 Task: Select the criteria, "is not between".
Action: Mouse moved to (237, 83)
Screenshot: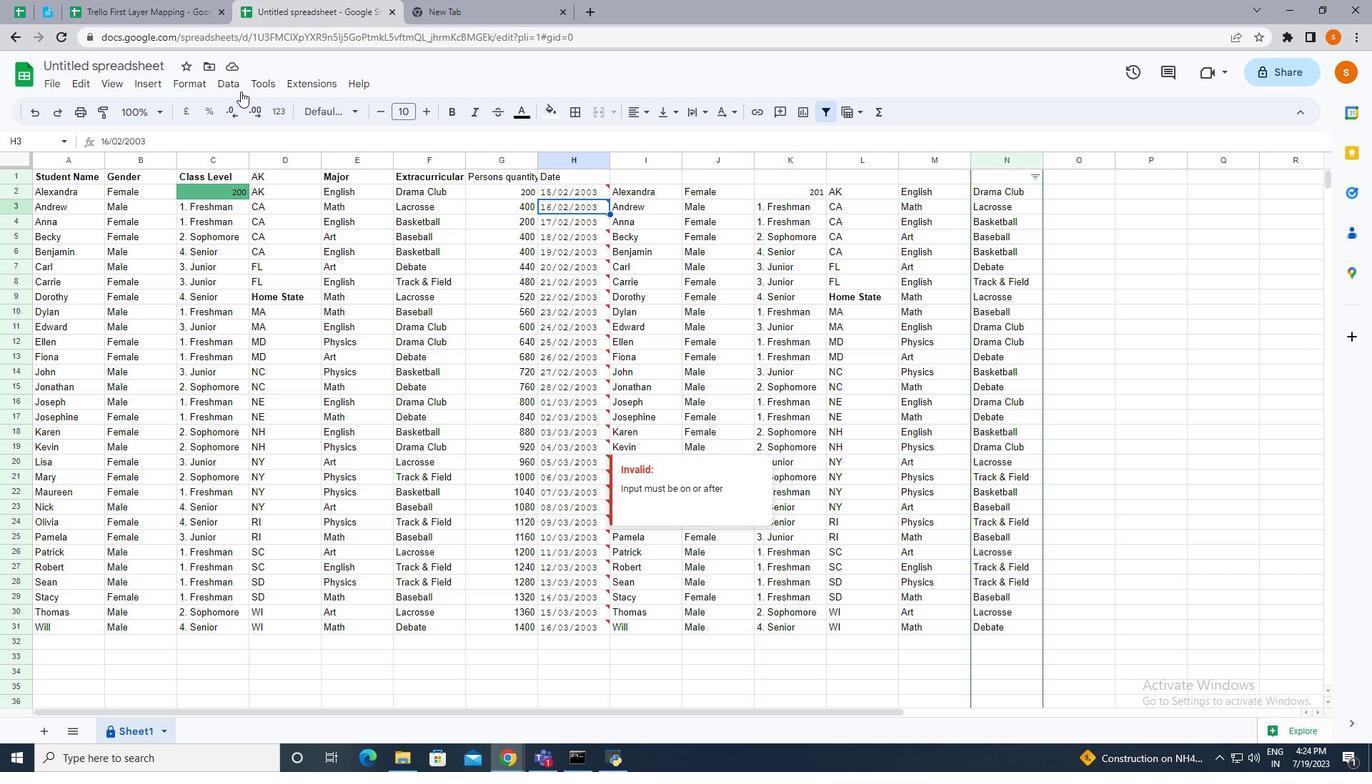 
Action: Mouse pressed left at (237, 83)
Screenshot: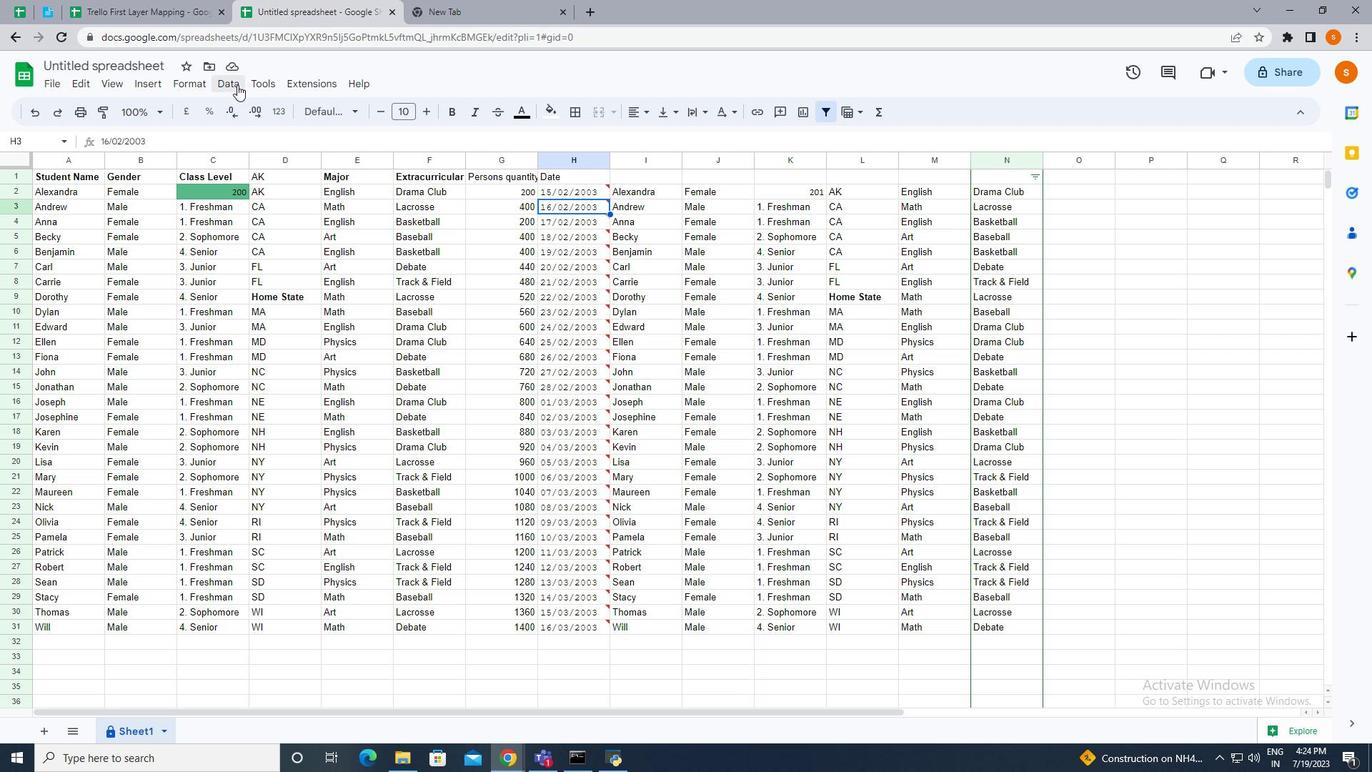 
Action: Mouse moved to (275, 375)
Screenshot: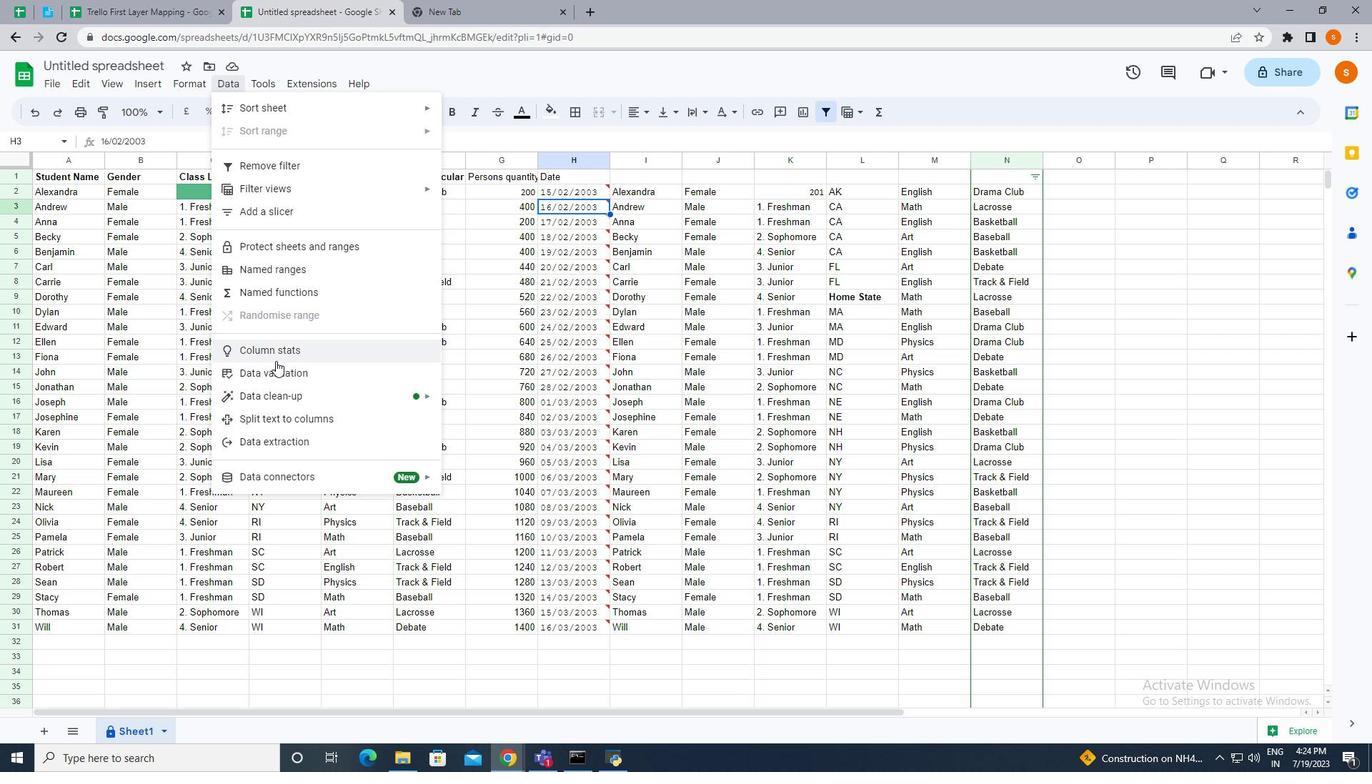 
Action: Mouse pressed left at (275, 375)
Screenshot: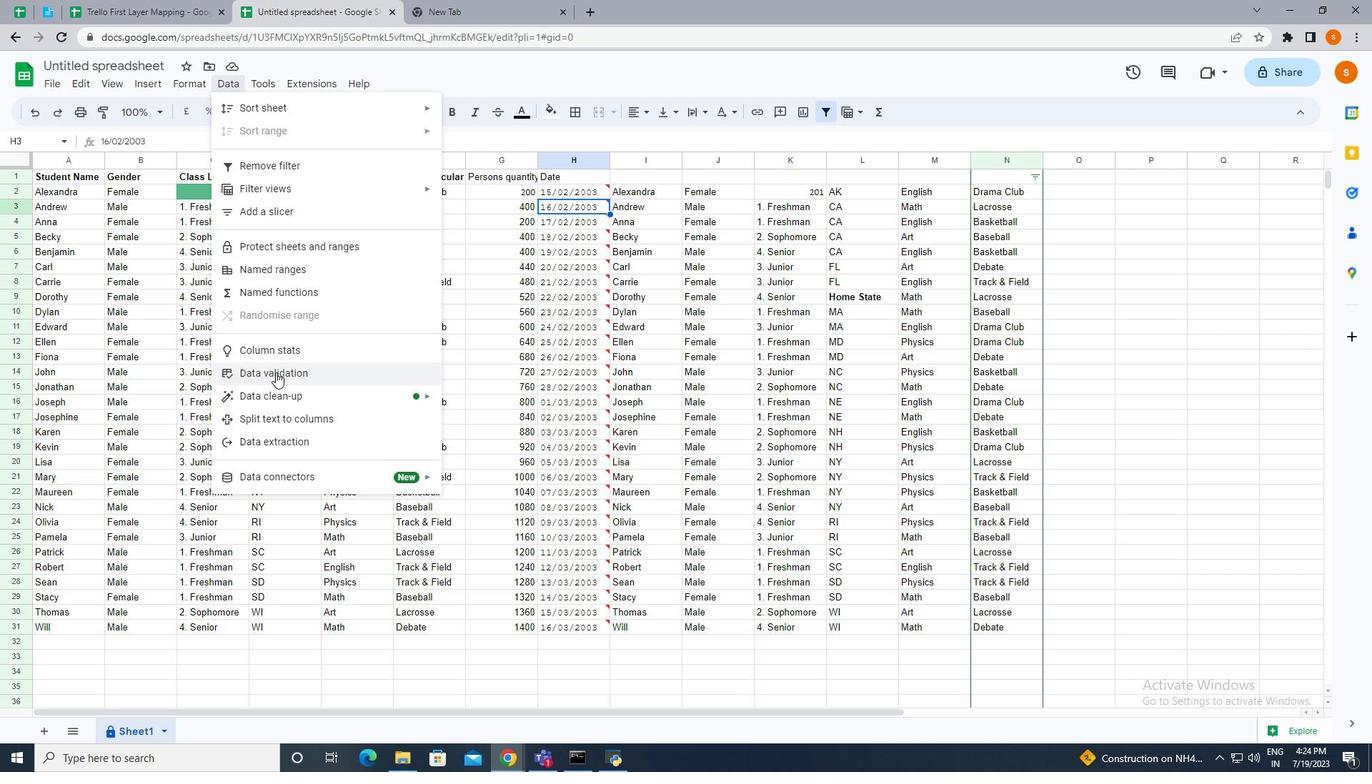 
Action: Mouse moved to (1166, 172)
Screenshot: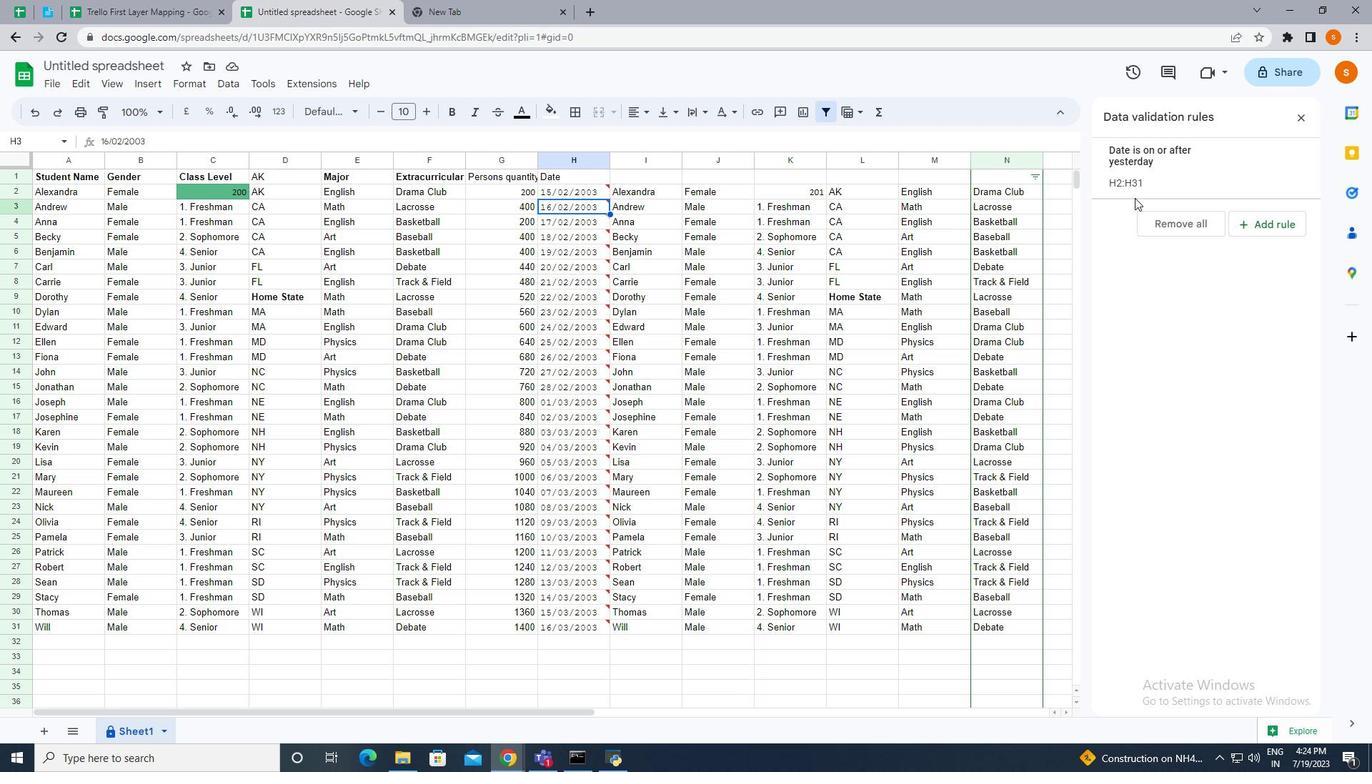 
Action: Mouse pressed left at (1166, 172)
Screenshot: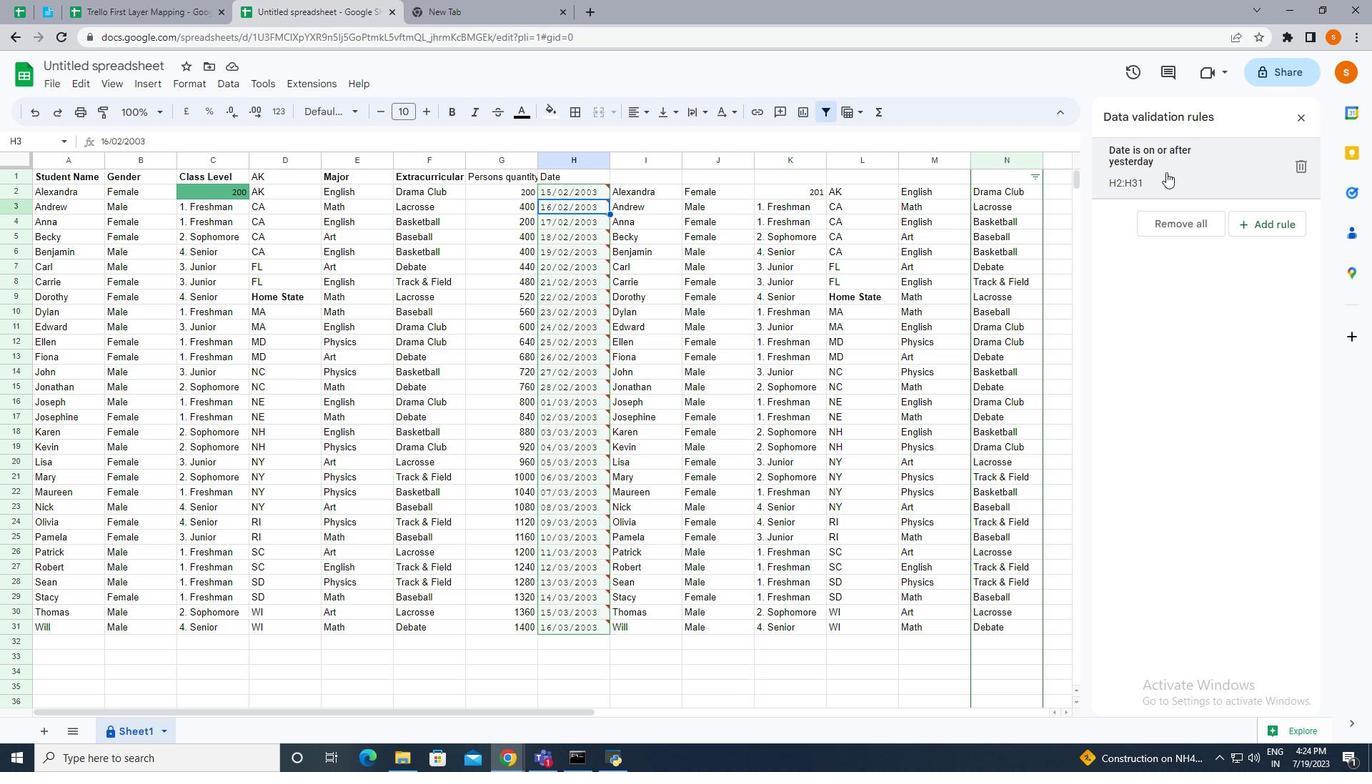 
Action: Mouse moved to (1174, 243)
Screenshot: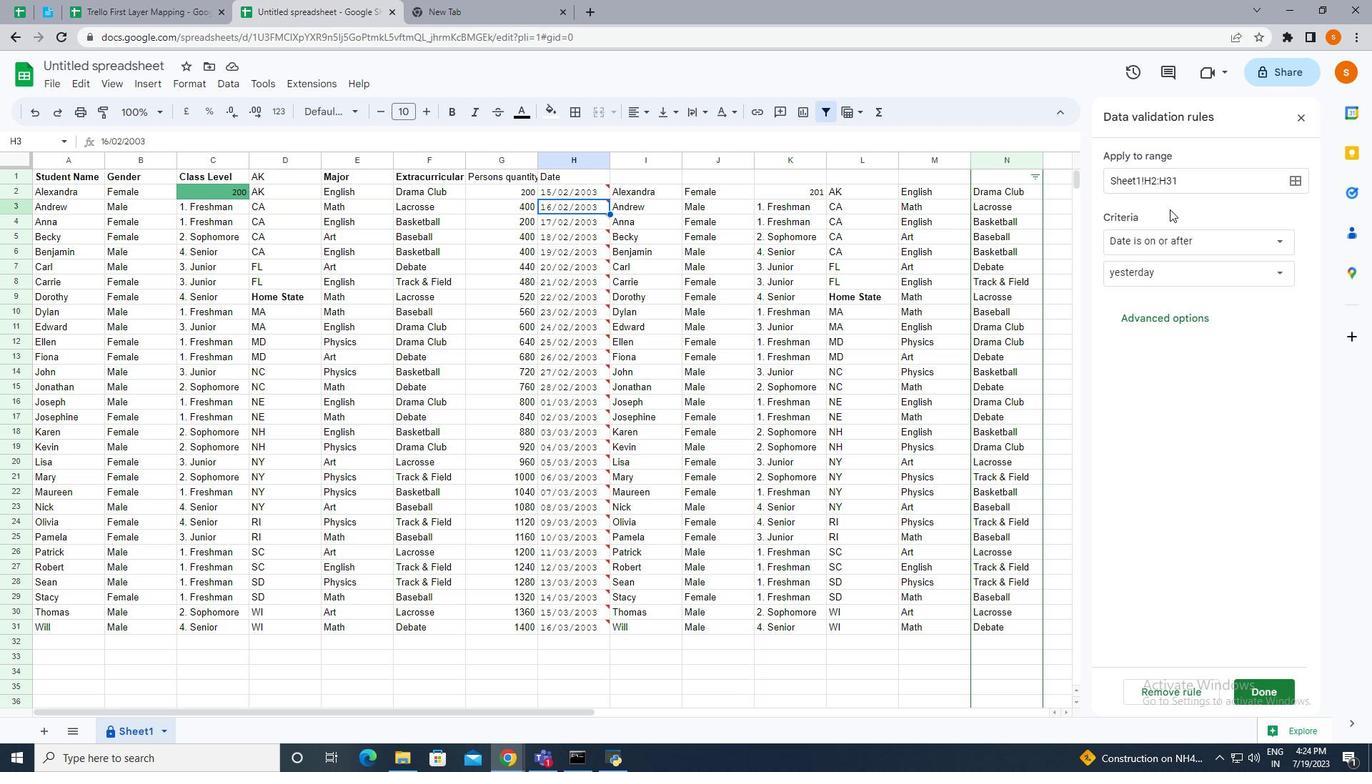 
Action: Mouse pressed left at (1174, 243)
Screenshot: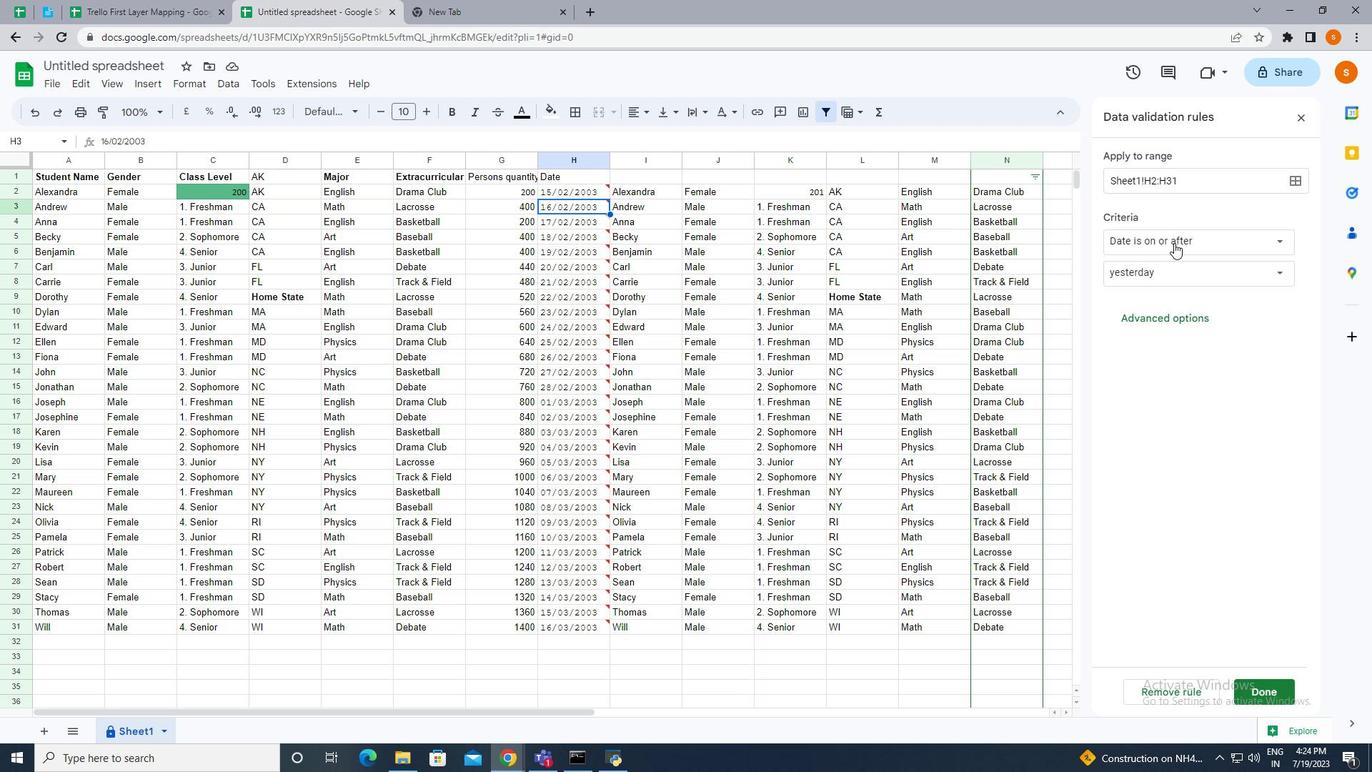 
Action: Mouse moved to (1189, 581)
Screenshot: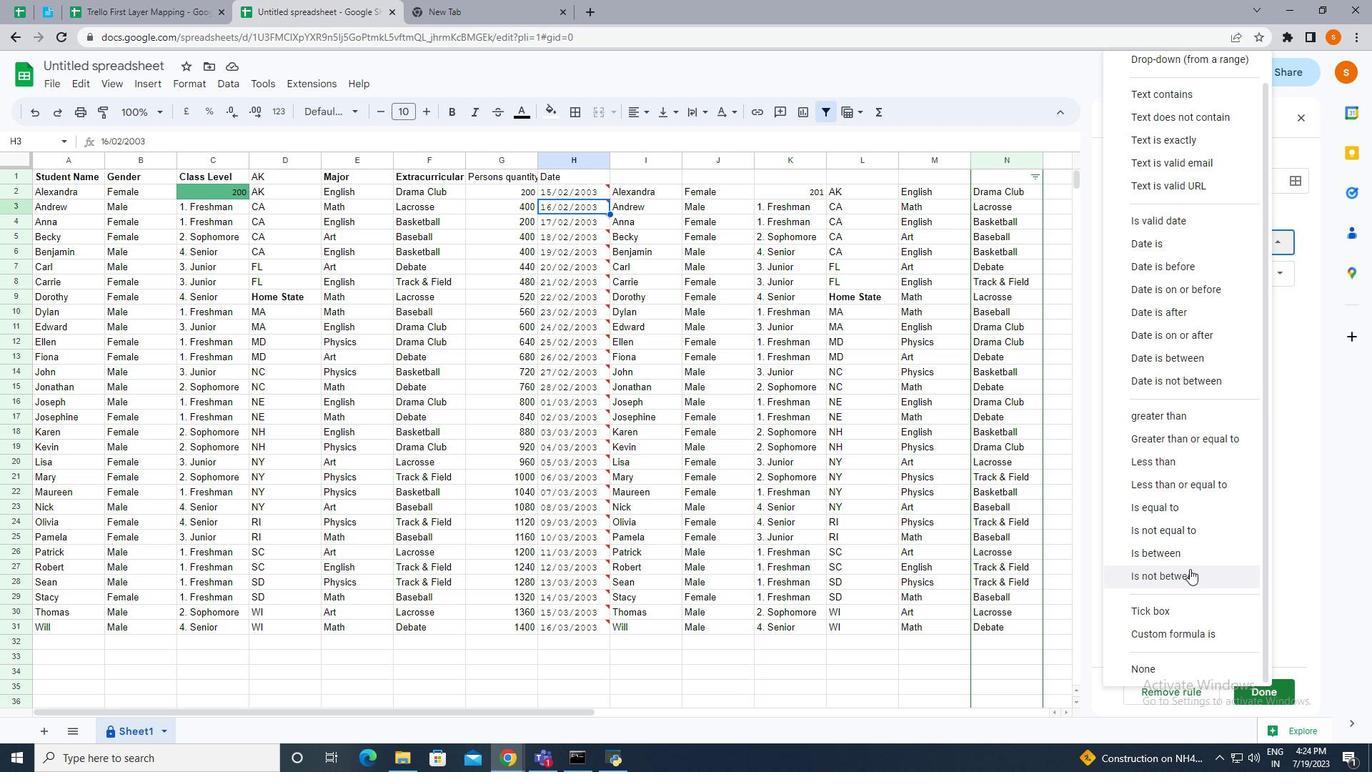 
Action: Mouse pressed left at (1189, 581)
Screenshot: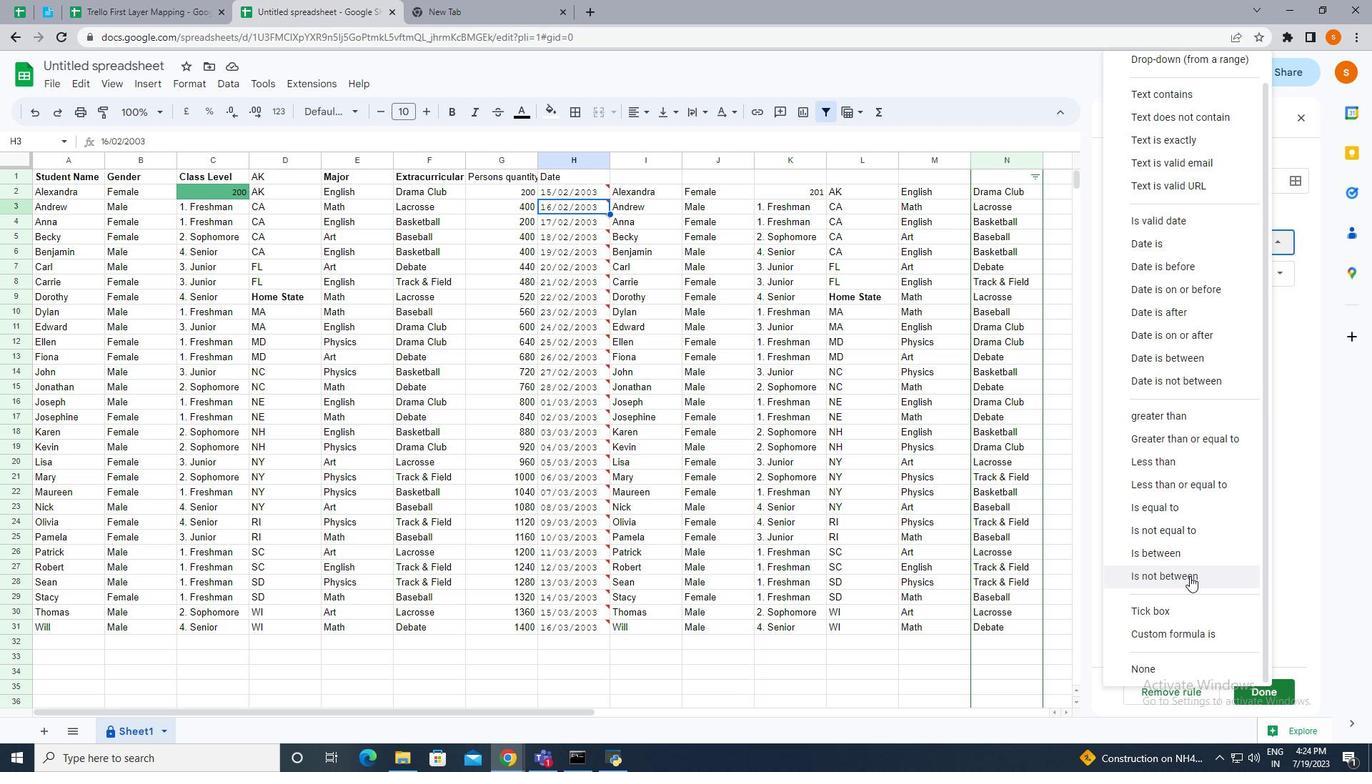 
Action: Mouse moved to (1178, 569)
Screenshot: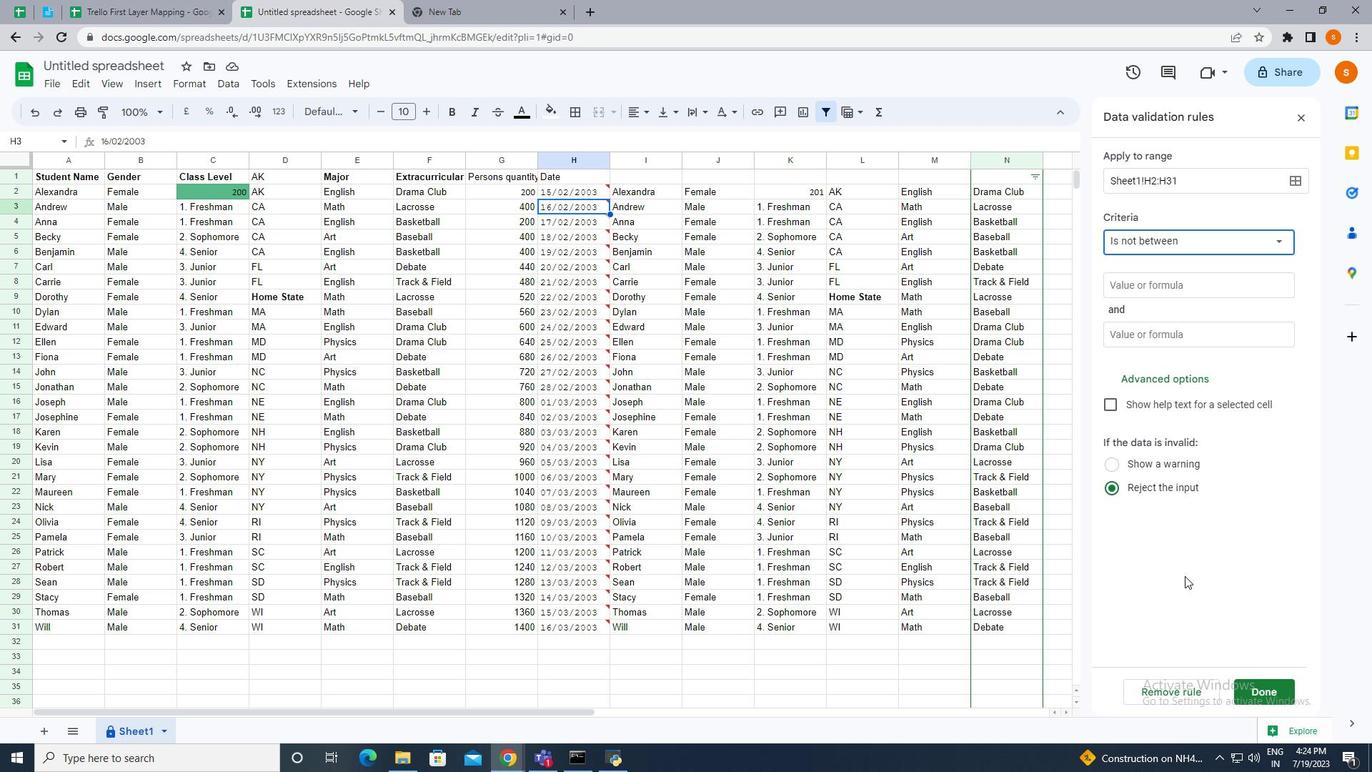 
